 Task: Sort the products in the category "Blue Cheese" by unit price (high first).
Action: Mouse moved to (773, 279)
Screenshot: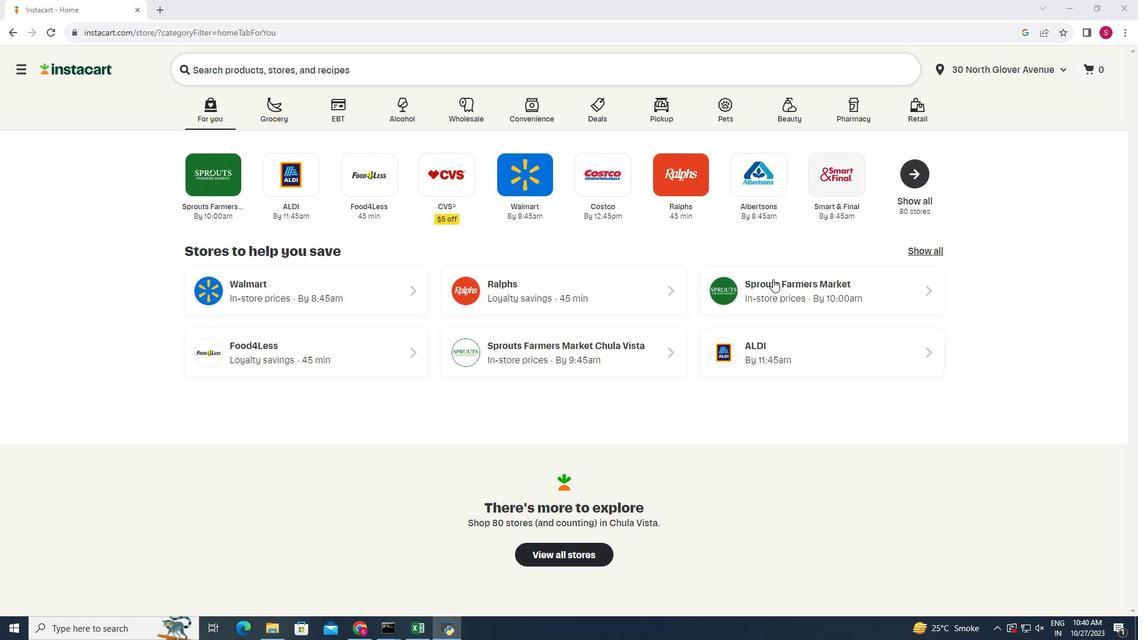 
Action: Mouse pressed left at (773, 279)
Screenshot: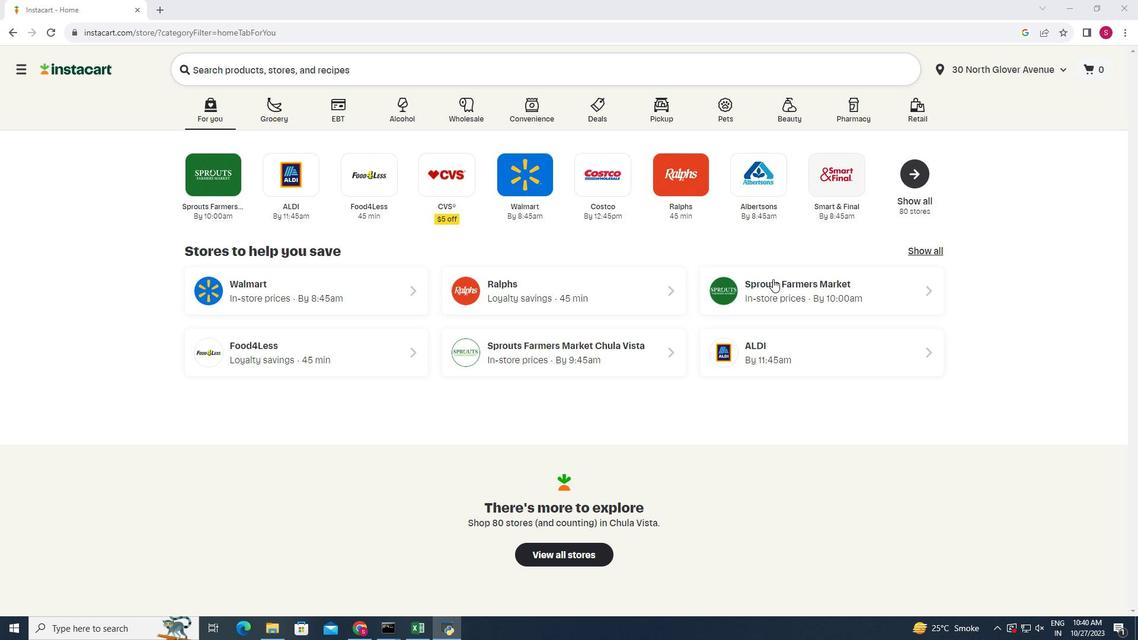 
Action: Mouse moved to (44, 519)
Screenshot: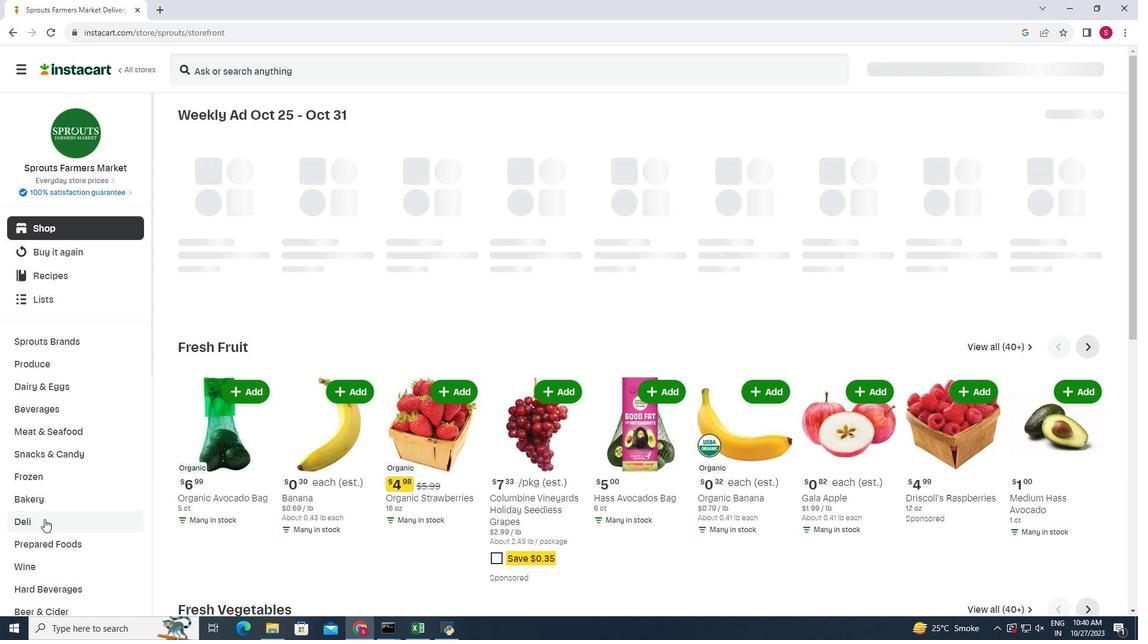 
Action: Mouse pressed left at (44, 519)
Screenshot: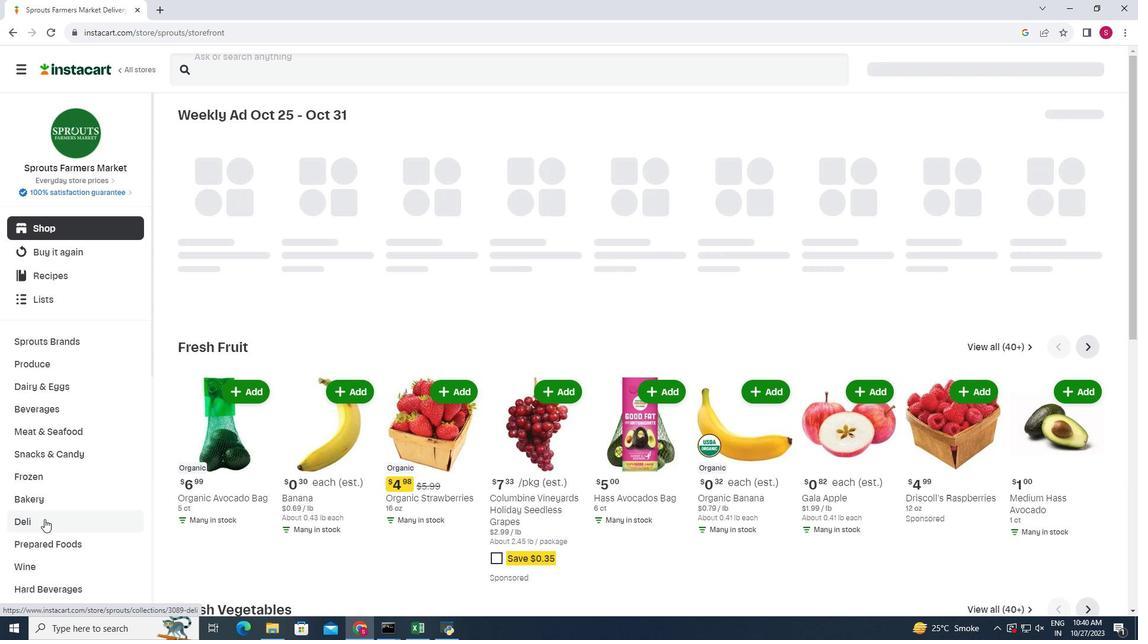 
Action: Mouse moved to (304, 147)
Screenshot: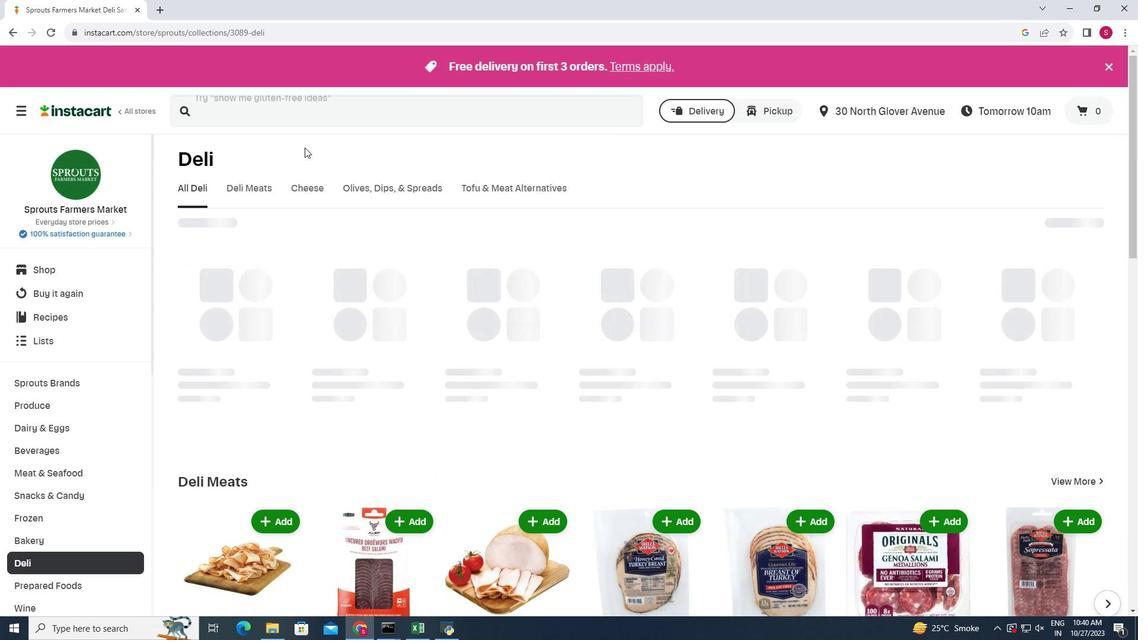 
Action: Mouse pressed left at (304, 147)
Screenshot: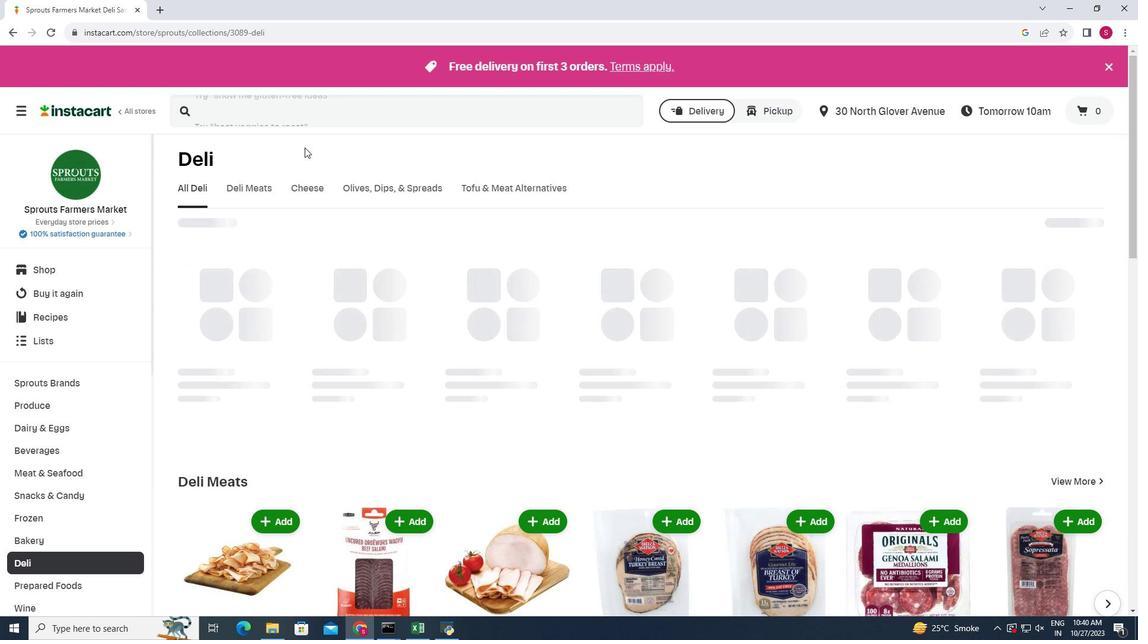 
Action: Mouse moved to (315, 191)
Screenshot: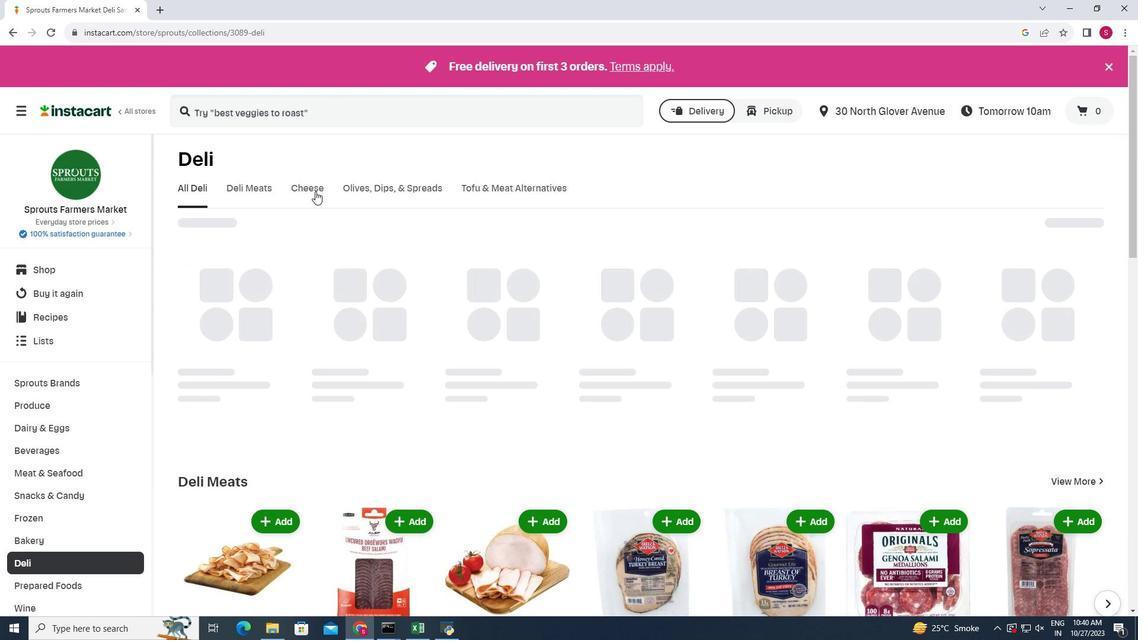 
Action: Mouse pressed left at (315, 191)
Screenshot: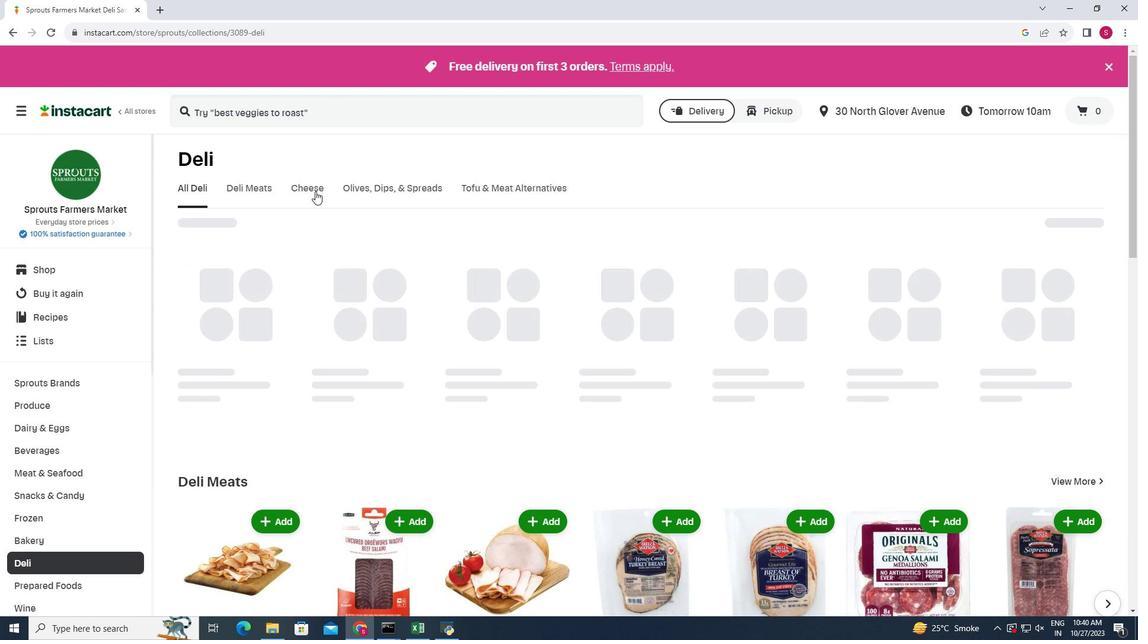 
Action: Mouse moved to (1018, 228)
Screenshot: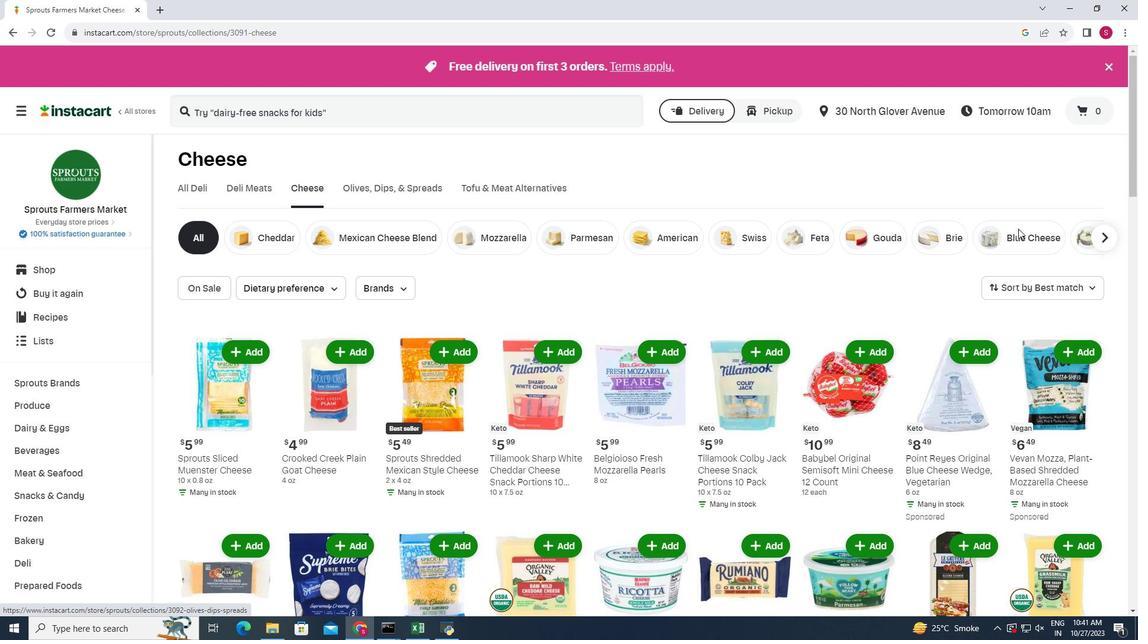 
Action: Mouse pressed left at (1018, 228)
Screenshot: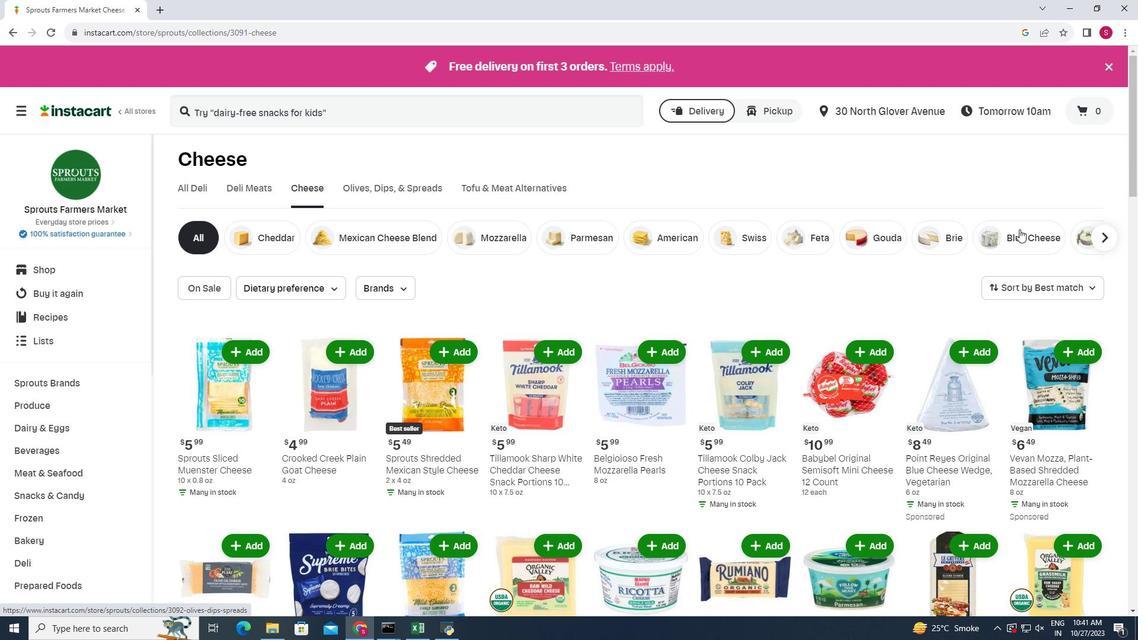 
Action: Mouse moved to (1091, 286)
Screenshot: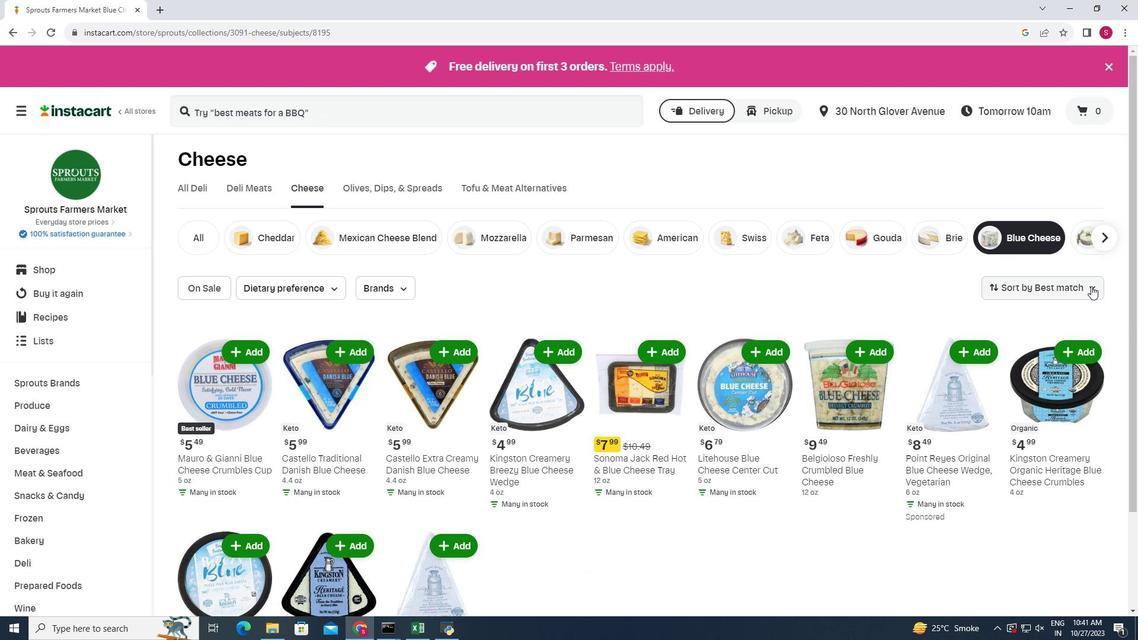 
Action: Mouse pressed left at (1091, 286)
Screenshot: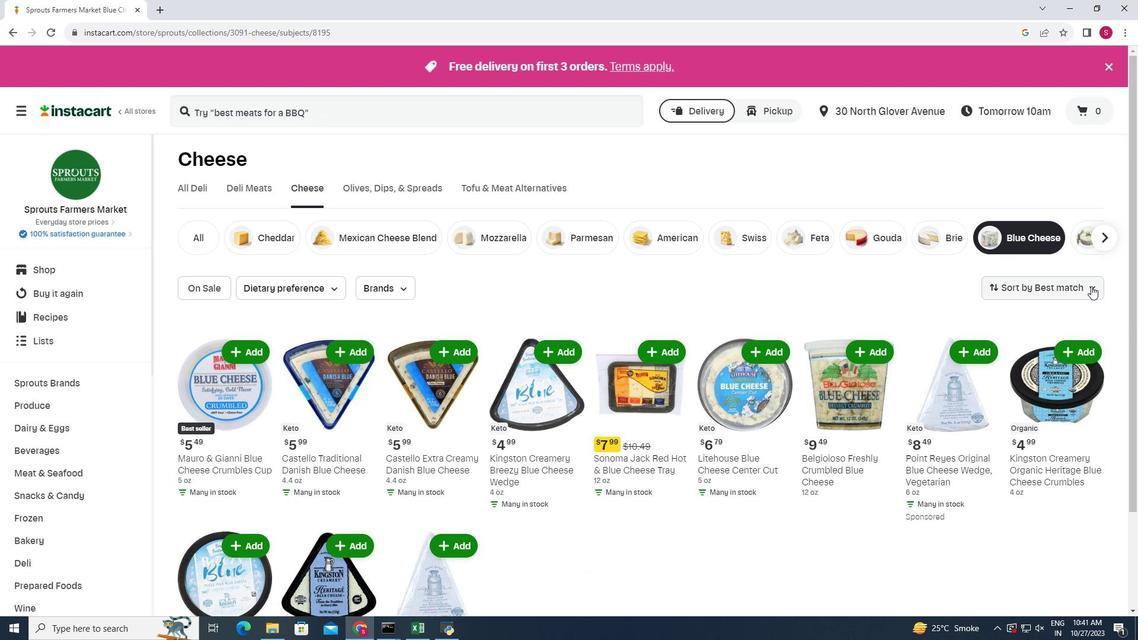 
Action: Mouse moved to (1054, 433)
Screenshot: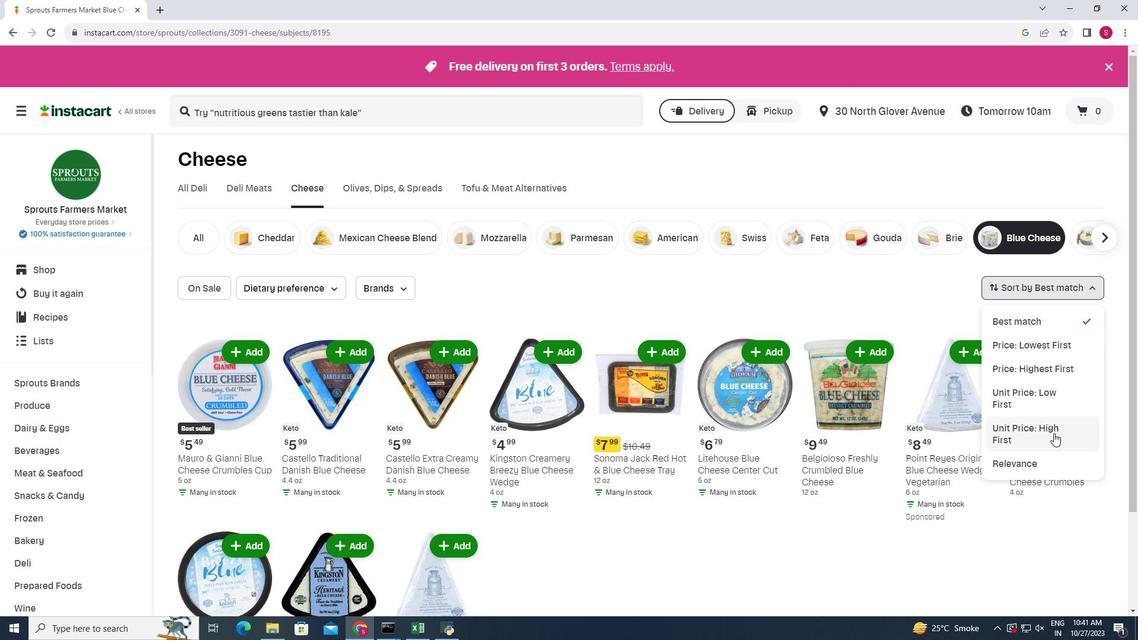 
Action: Mouse pressed left at (1054, 433)
Screenshot: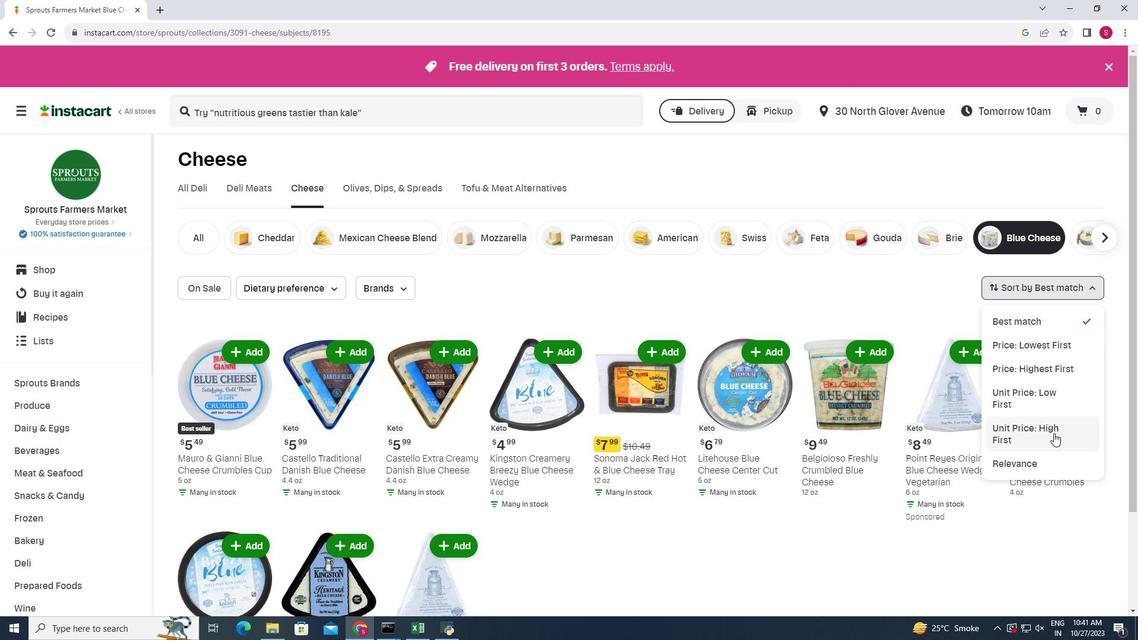 
Action: Mouse moved to (713, 325)
Screenshot: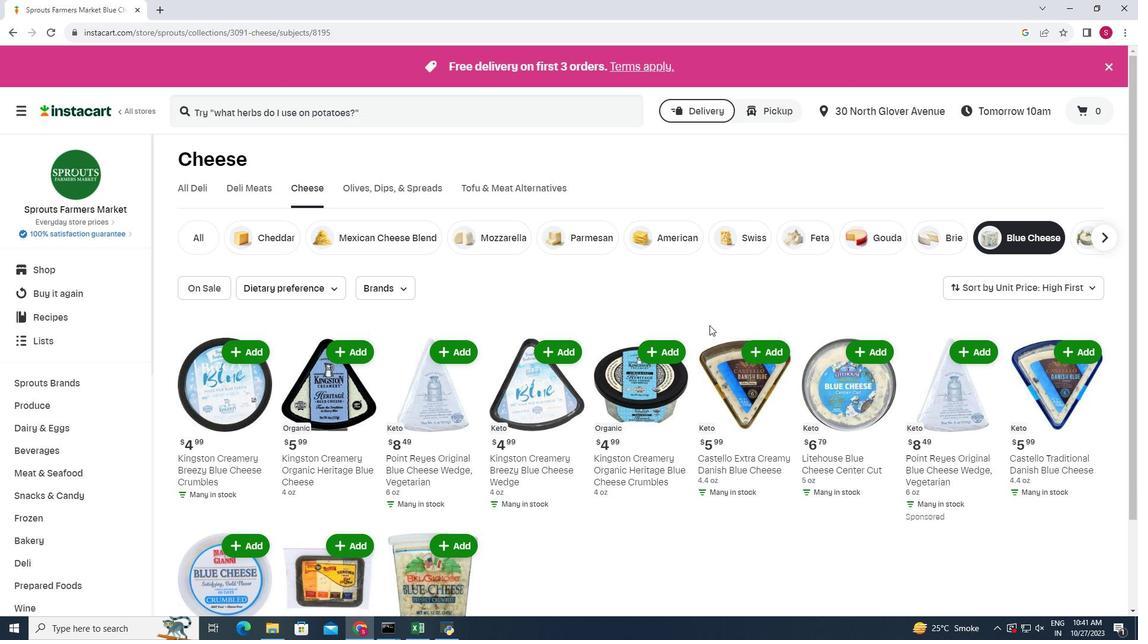 
Action: Mouse scrolled (713, 324) with delta (0, 0)
Screenshot: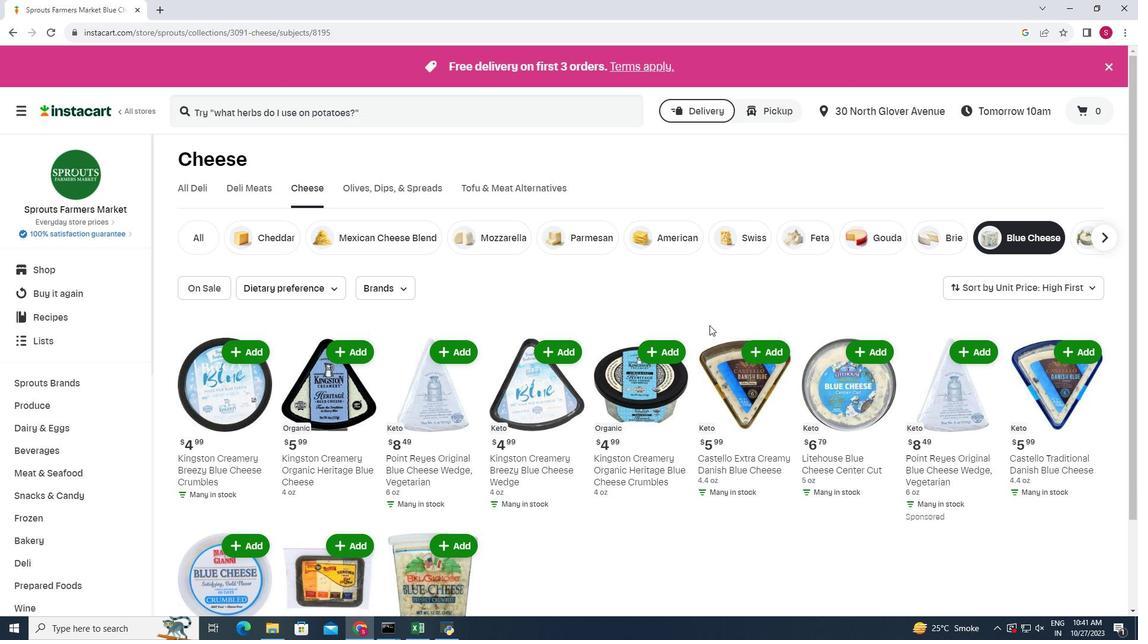 
Action: Mouse moved to (709, 325)
Screenshot: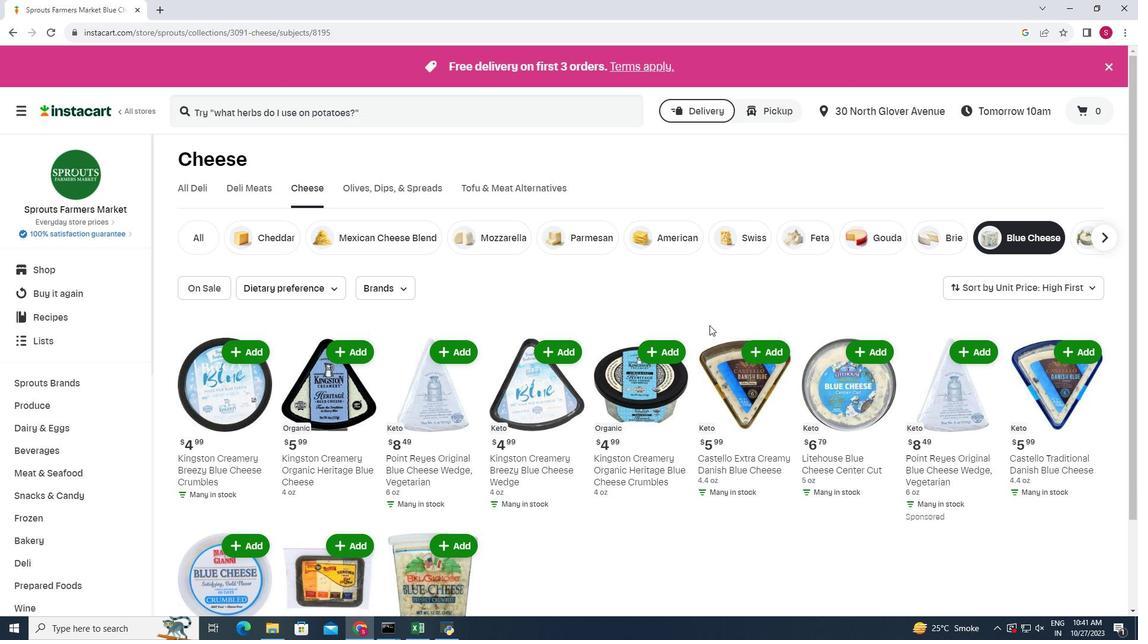 
Action: Mouse scrolled (709, 324) with delta (0, 0)
Screenshot: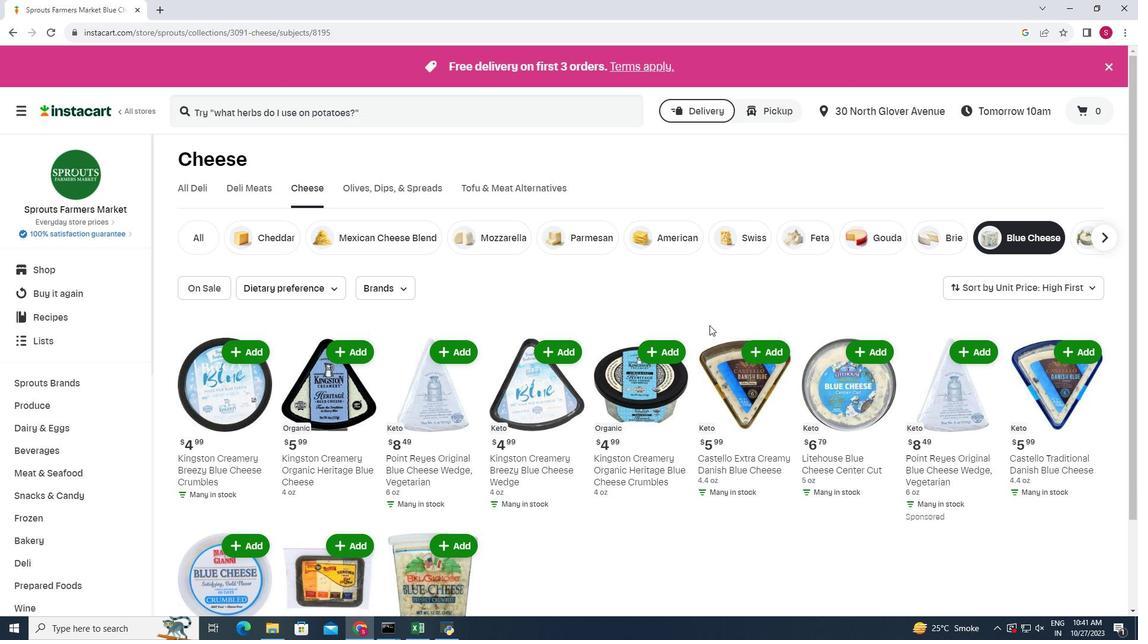 
Action: Mouse moved to (706, 325)
Screenshot: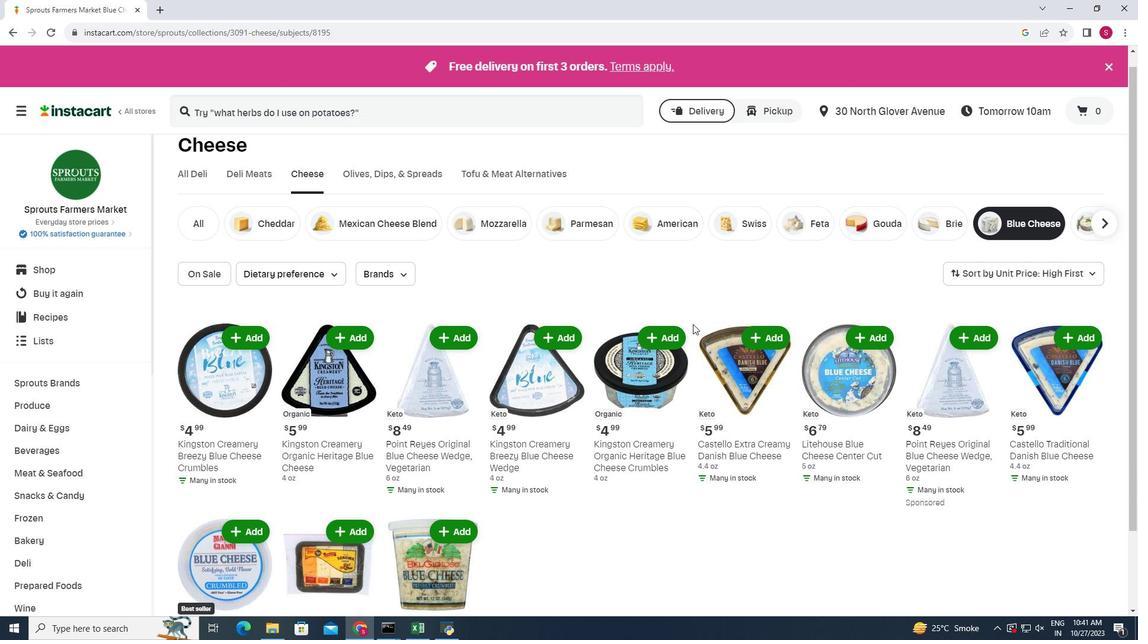 
Action: Mouse scrolled (706, 324) with delta (0, 0)
Screenshot: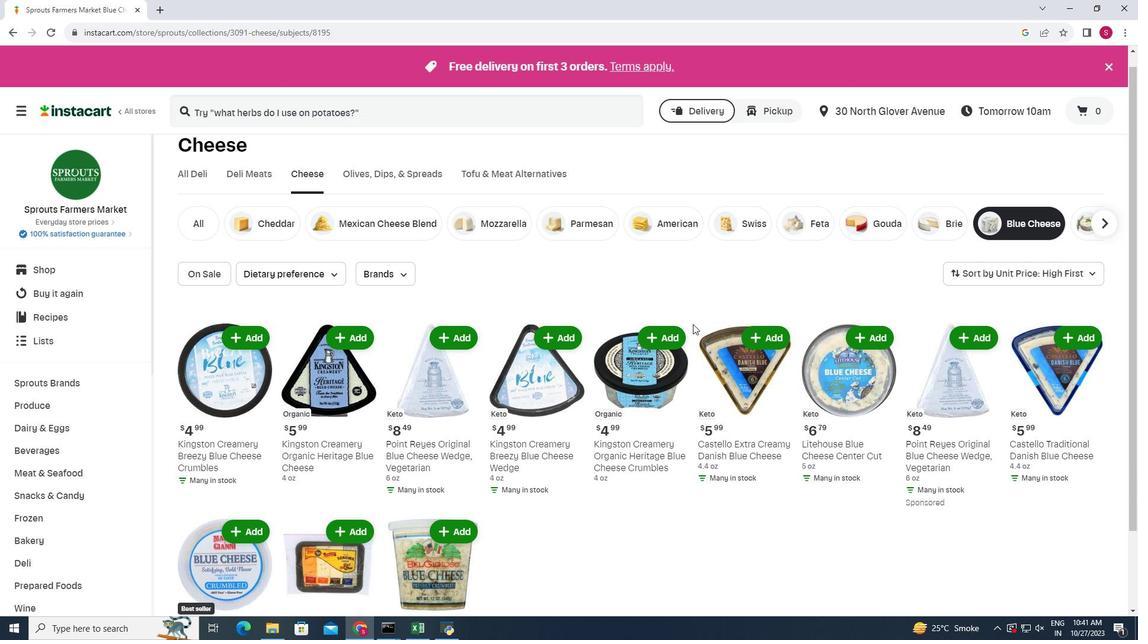 
Action: Mouse moved to (699, 324)
Screenshot: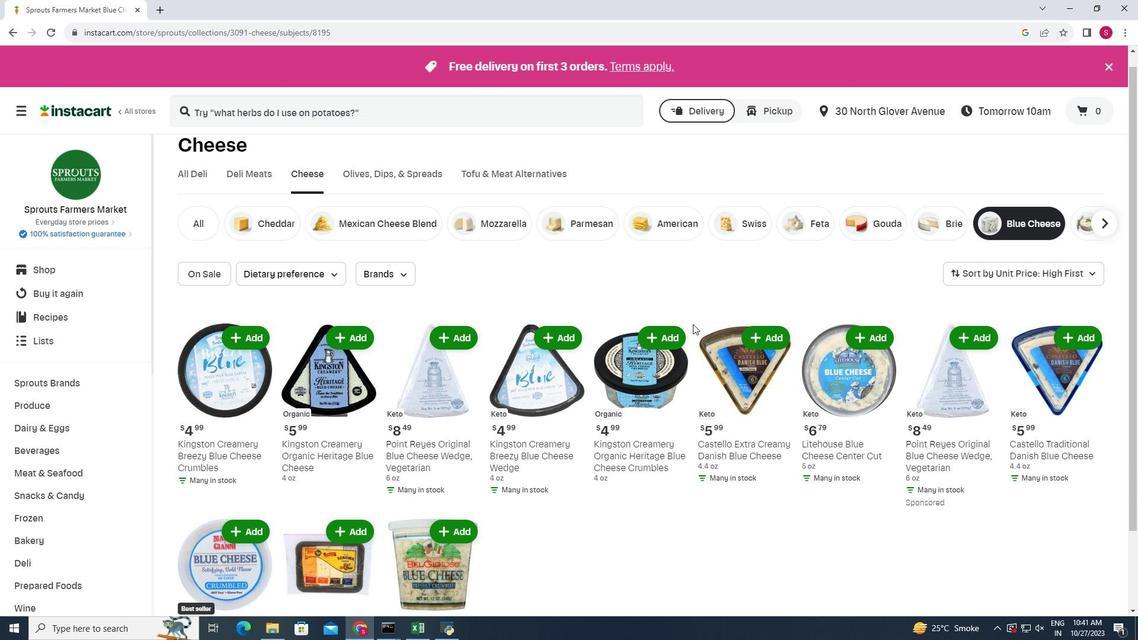 
Action: Mouse scrolled (699, 324) with delta (0, 0)
Screenshot: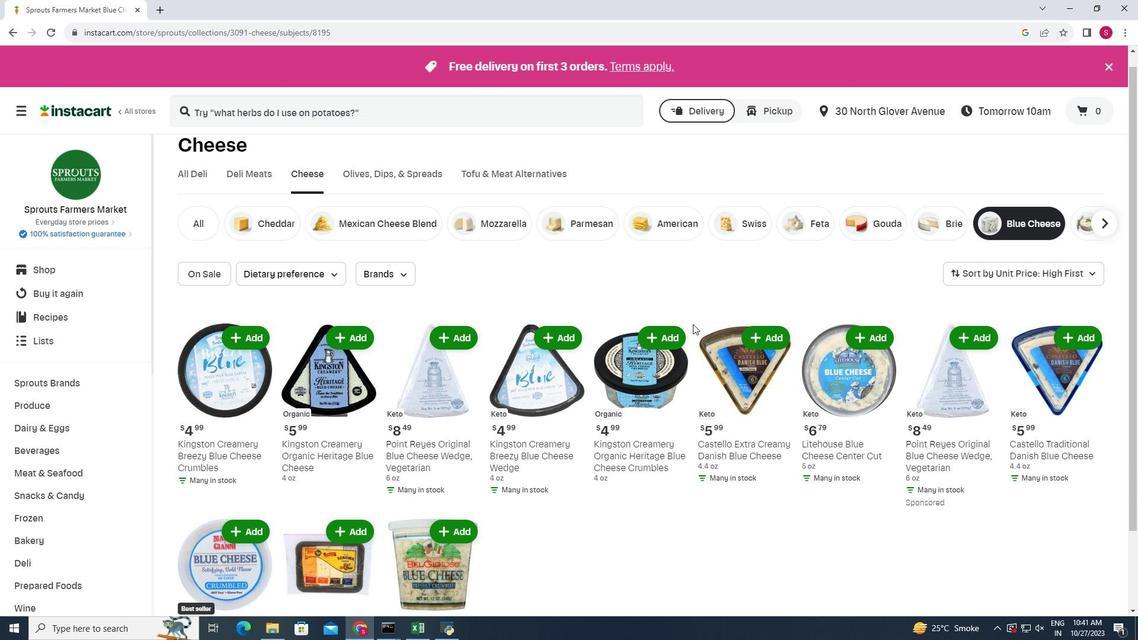 
Action: Mouse moved to (692, 324)
Screenshot: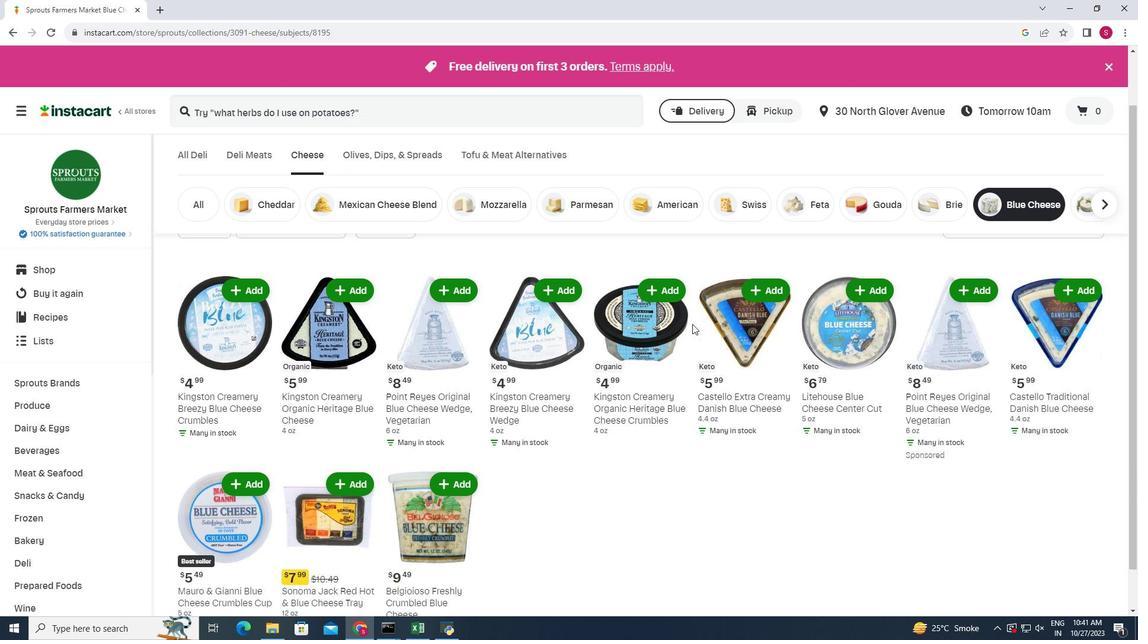 
Action: Mouse scrolled (692, 323) with delta (0, 0)
Screenshot: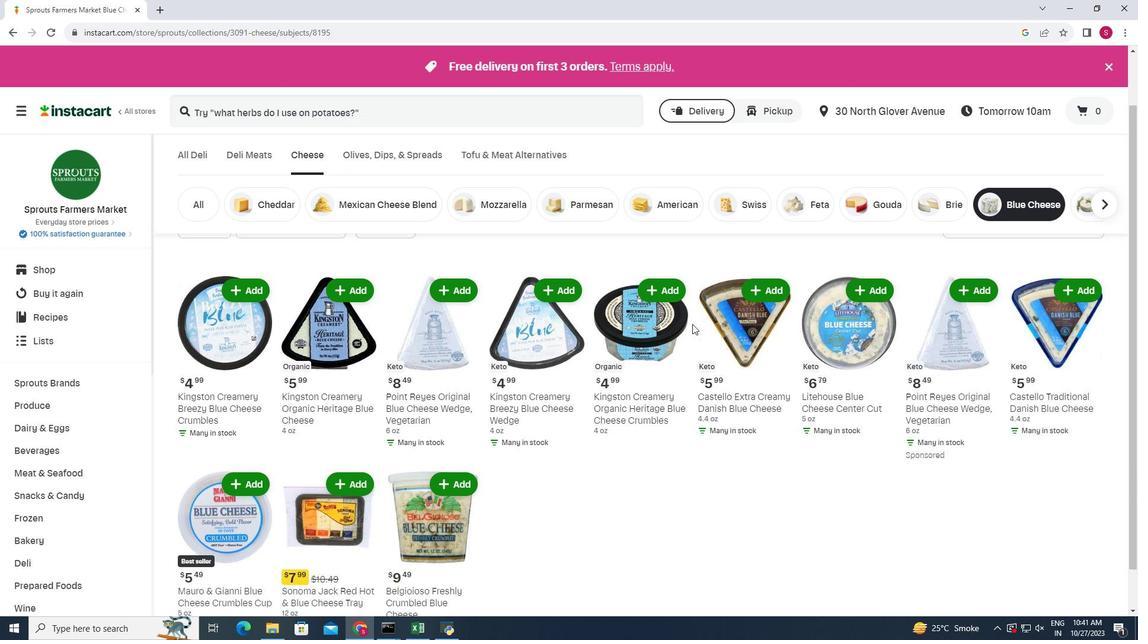 
Action: Mouse moved to (692, 324)
Screenshot: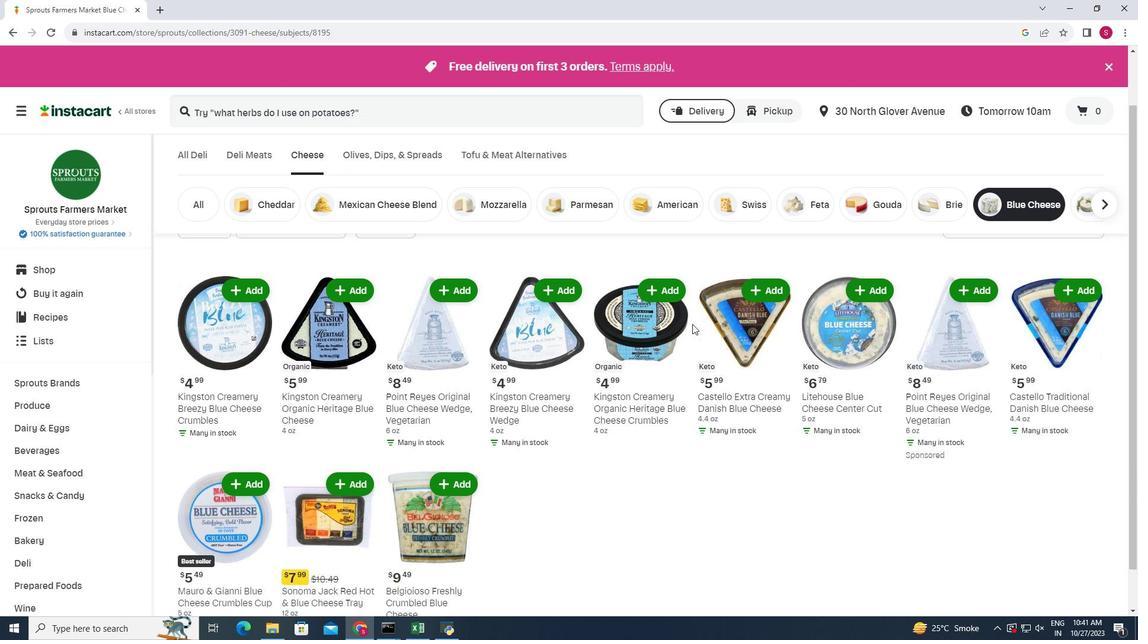 
Action: Mouse scrolled (692, 323) with delta (0, 0)
Screenshot: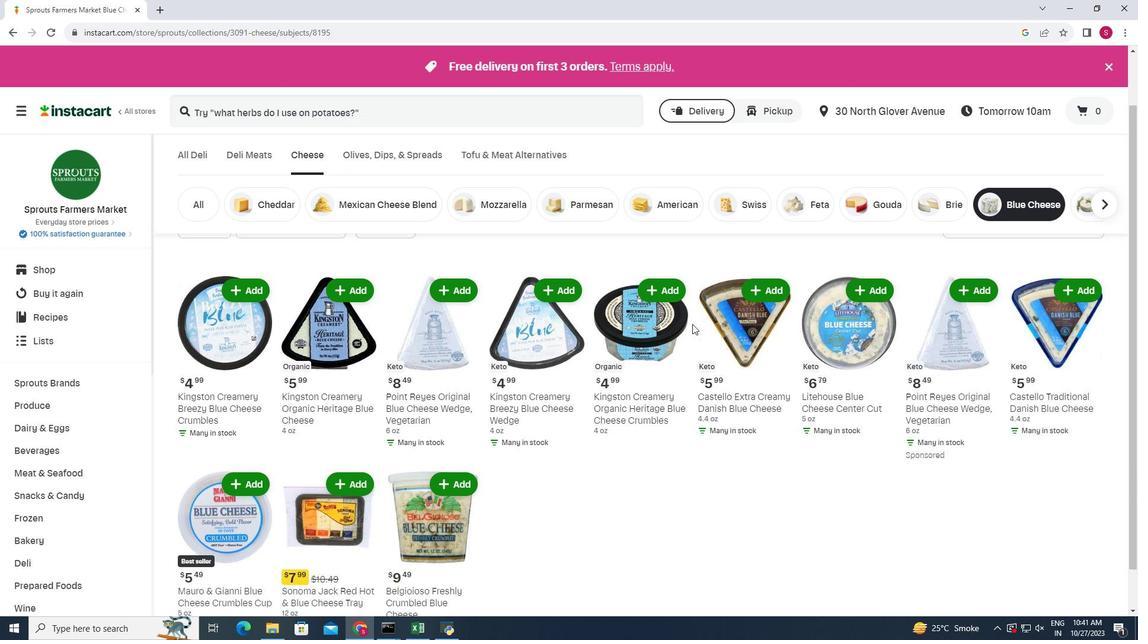 
